 Task: Use the formula "EFFECT" in spreadsheet "Project protfolio".
Action: Mouse moved to (102, 60)
Screenshot: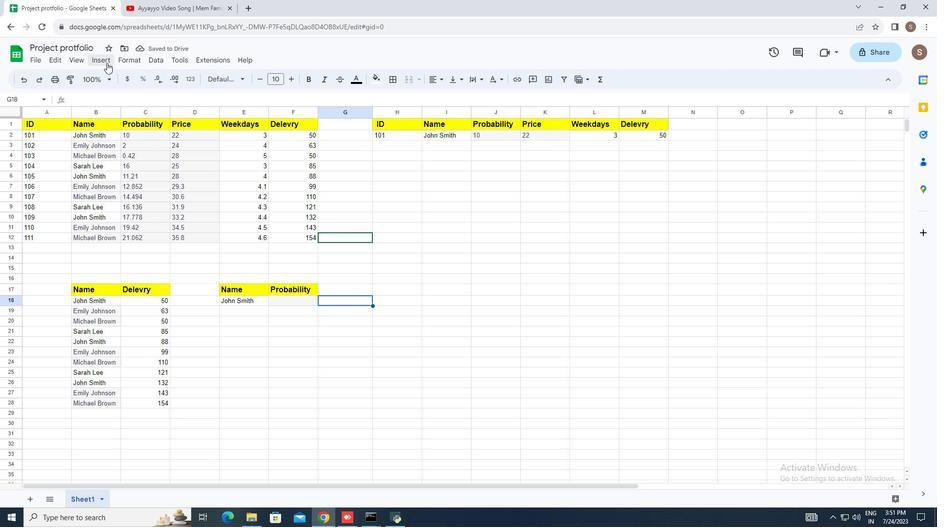 
Action: Mouse pressed left at (102, 60)
Screenshot: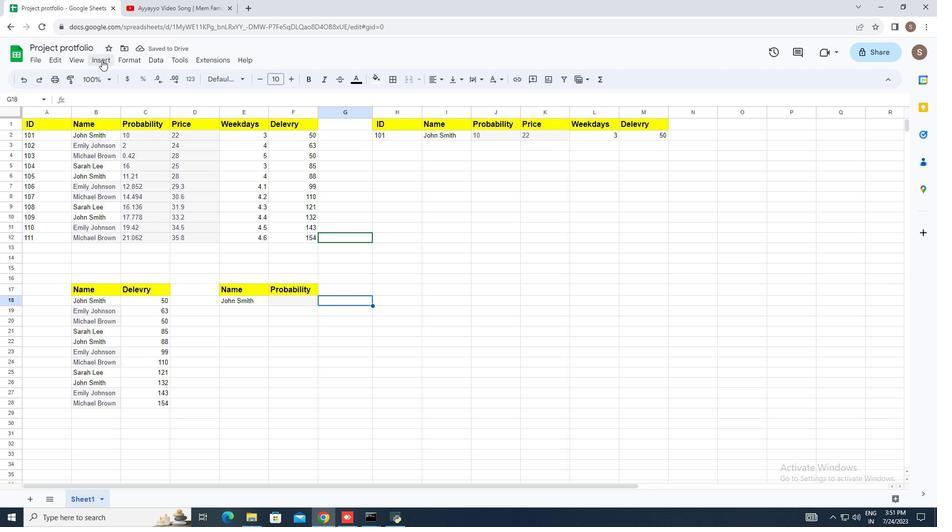 
Action: Mouse moved to (167, 236)
Screenshot: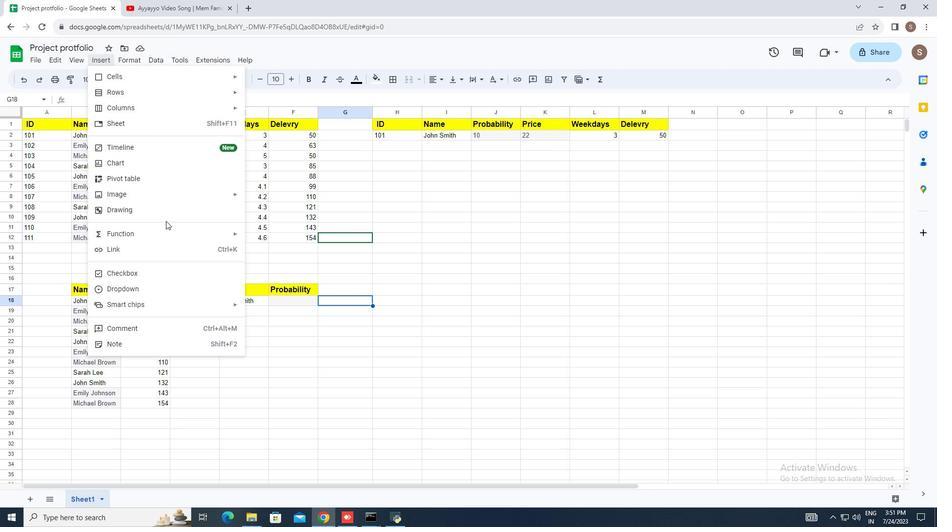 
Action: Mouse pressed left at (167, 236)
Screenshot: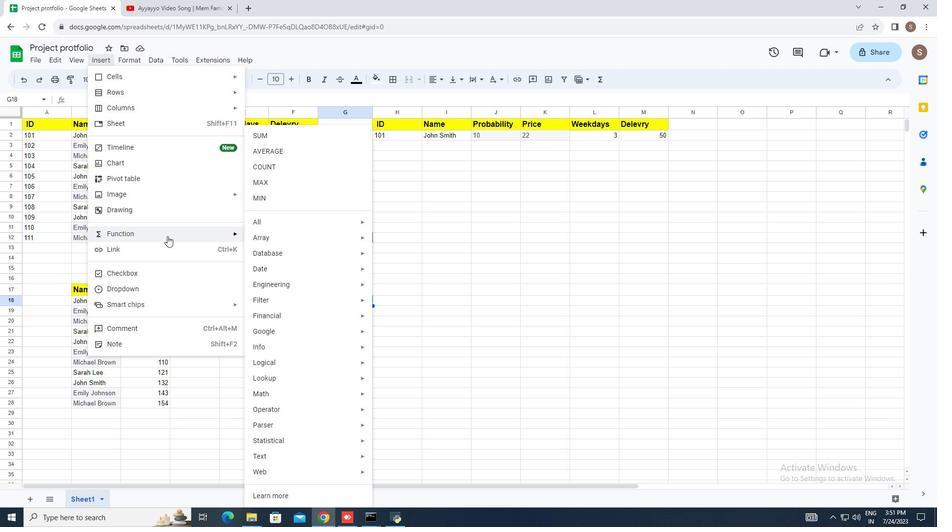 
Action: Mouse moved to (326, 217)
Screenshot: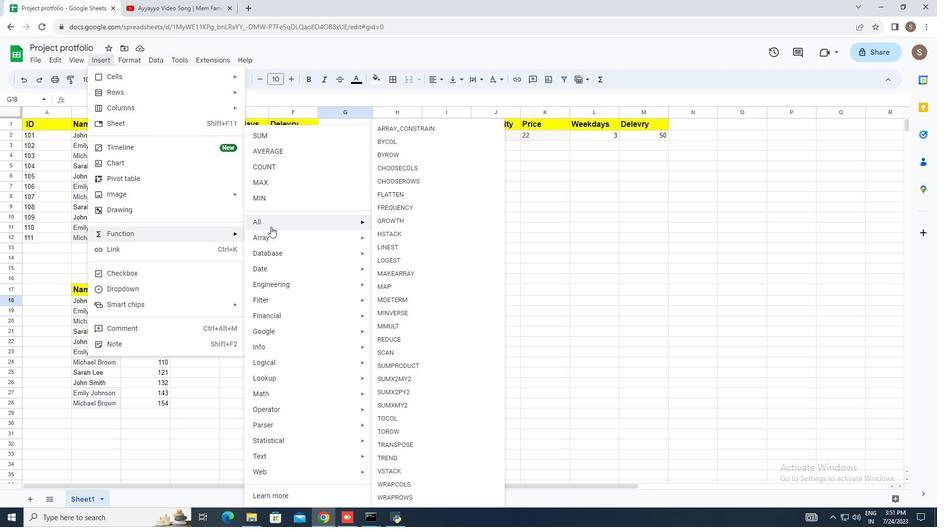 
Action: Mouse pressed left at (326, 217)
Screenshot: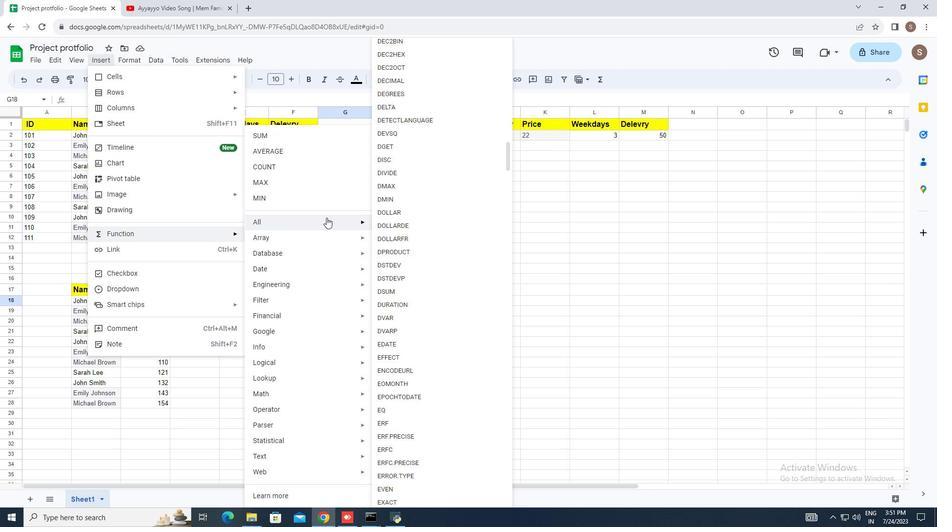 
Action: Mouse moved to (414, 360)
Screenshot: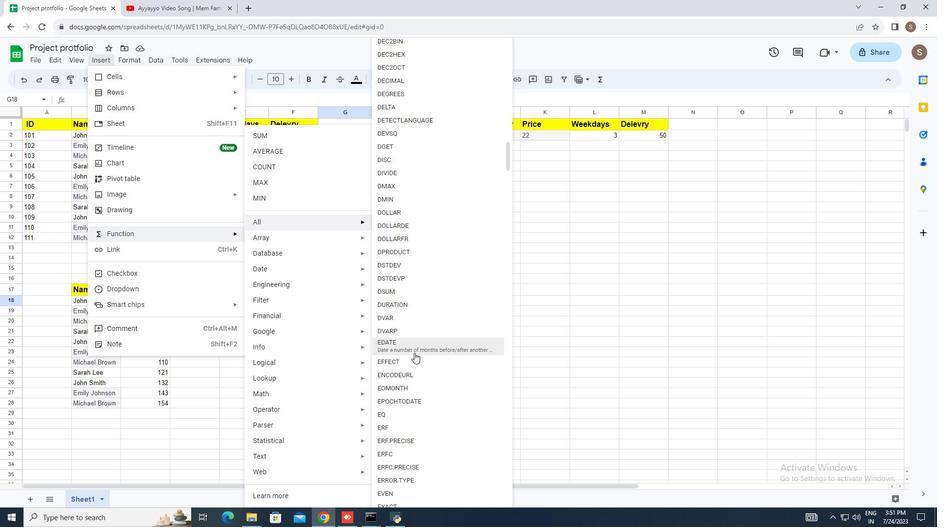 
Action: Mouse pressed left at (414, 360)
Screenshot: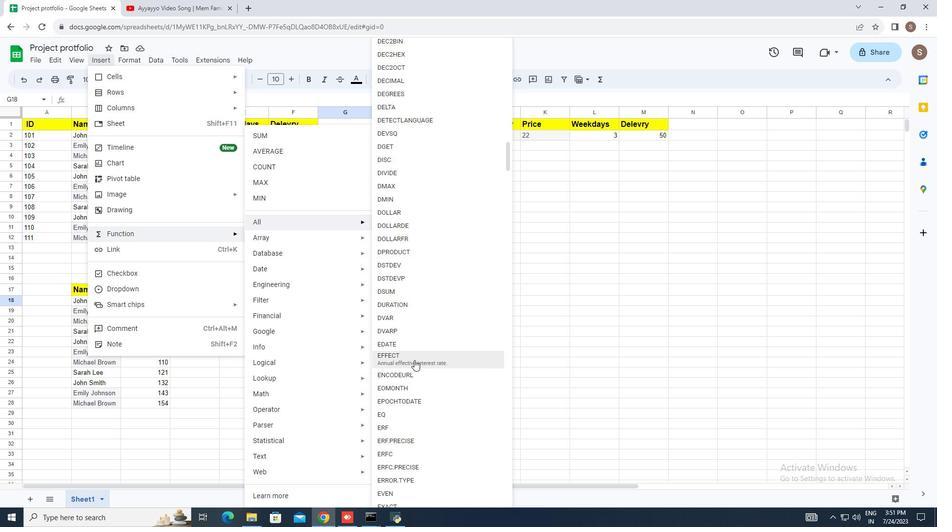 
Action: Mouse moved to (410, 350)
Screenshot: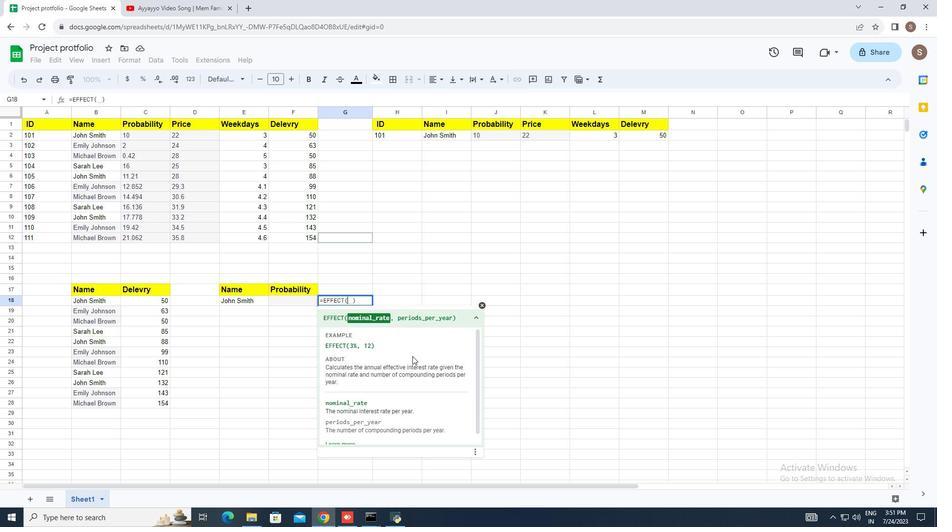 
Action: Key pressed 5<Key.shift>%,
Screenshot: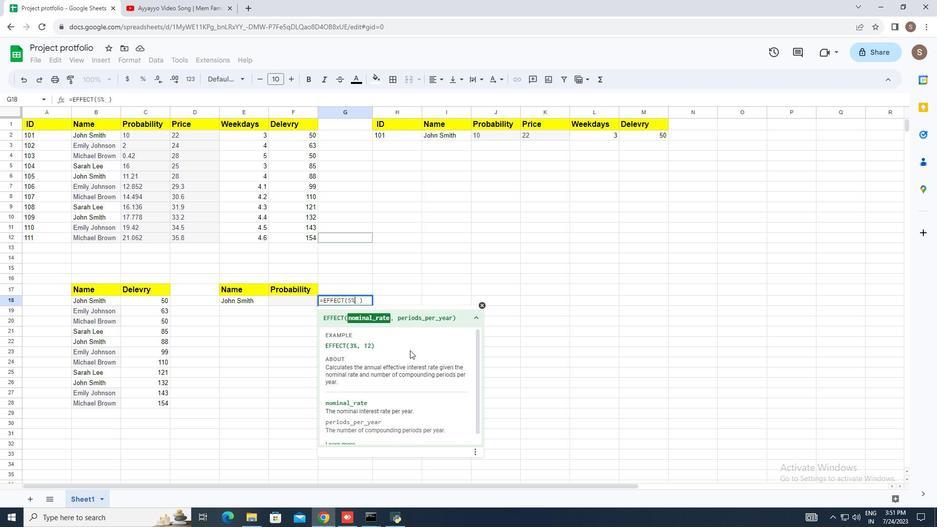 
Action: Mouse moved to (412, 349)
Screenshot: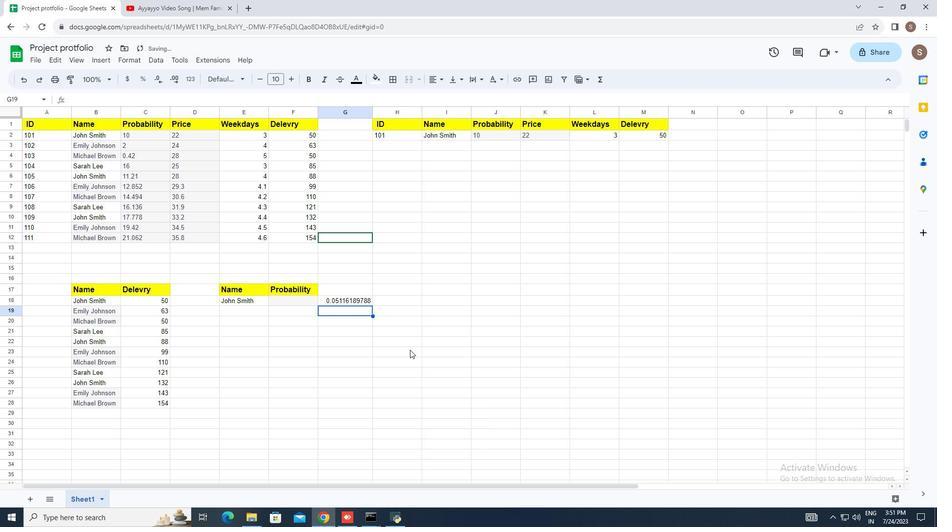 
